 Task: Open a create button.
Action: Mouse moved to (1103, 293)
Screenshot: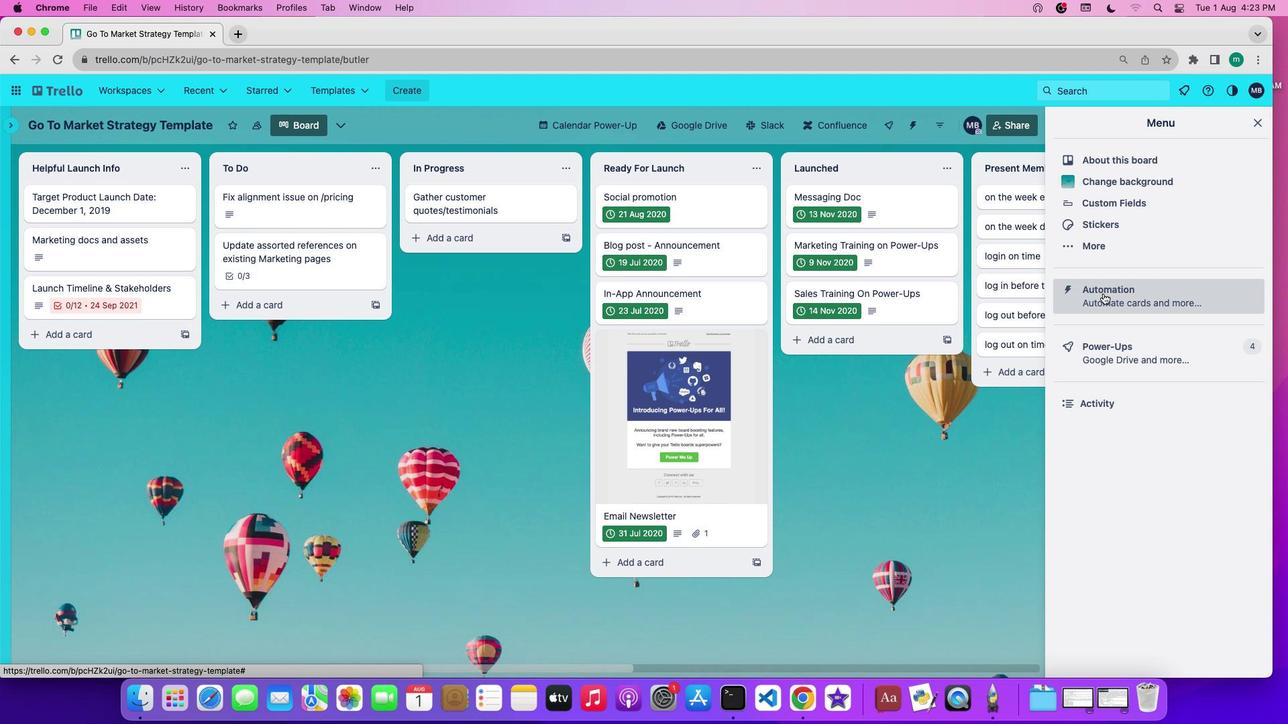 
Action: Mouse pressed left at (1103, 293)
Screenshot: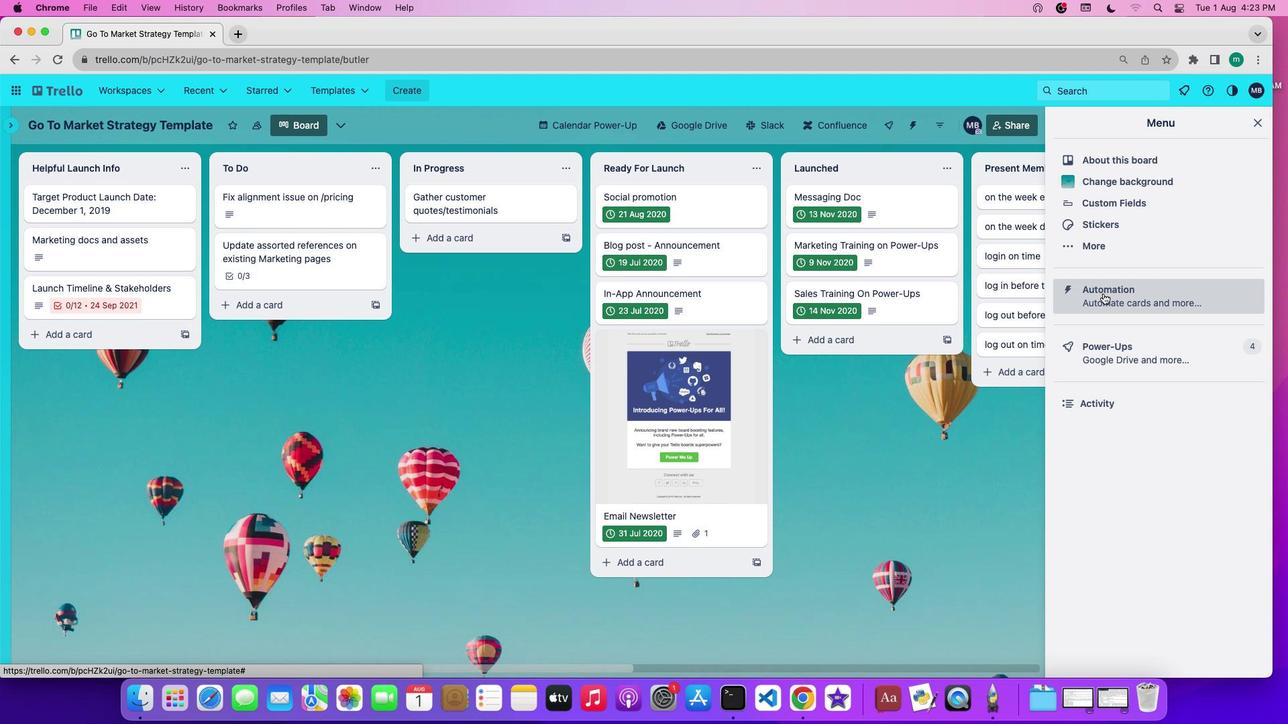 
Action: Mouse moved to (56, 350)
Screenshot: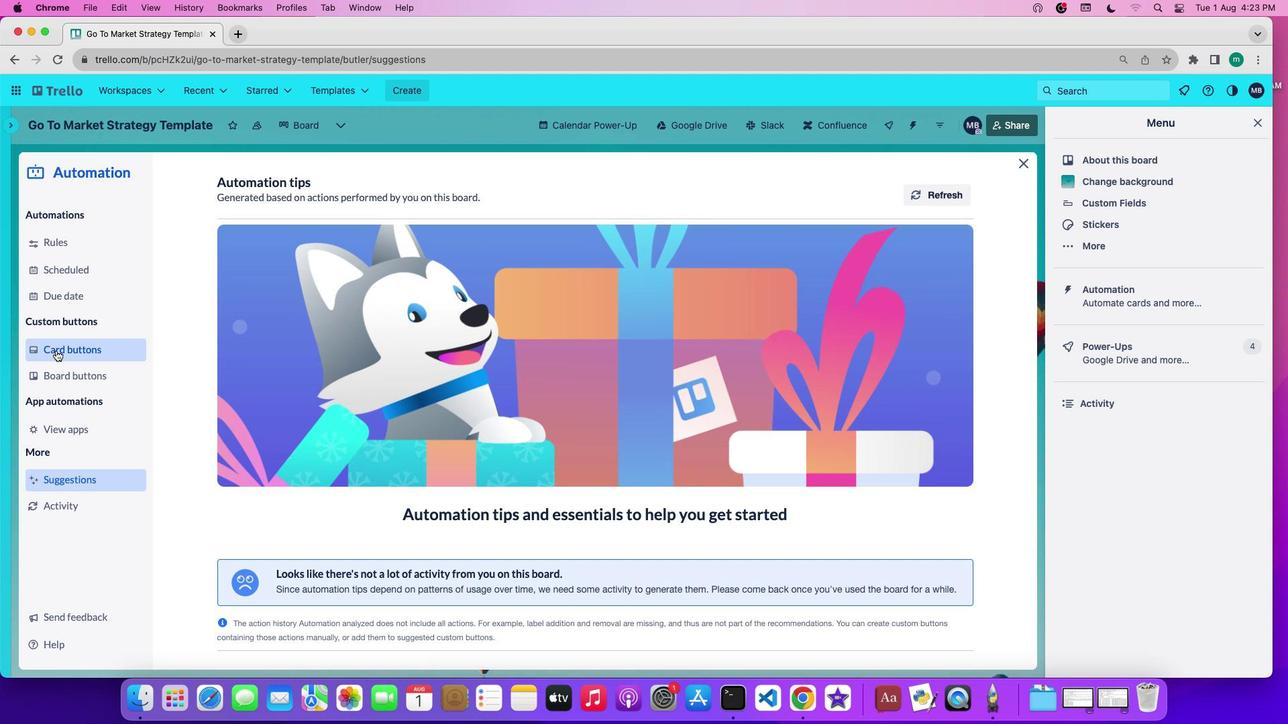 
Action: Mouse pressed left at (56, 350)
Screenshot: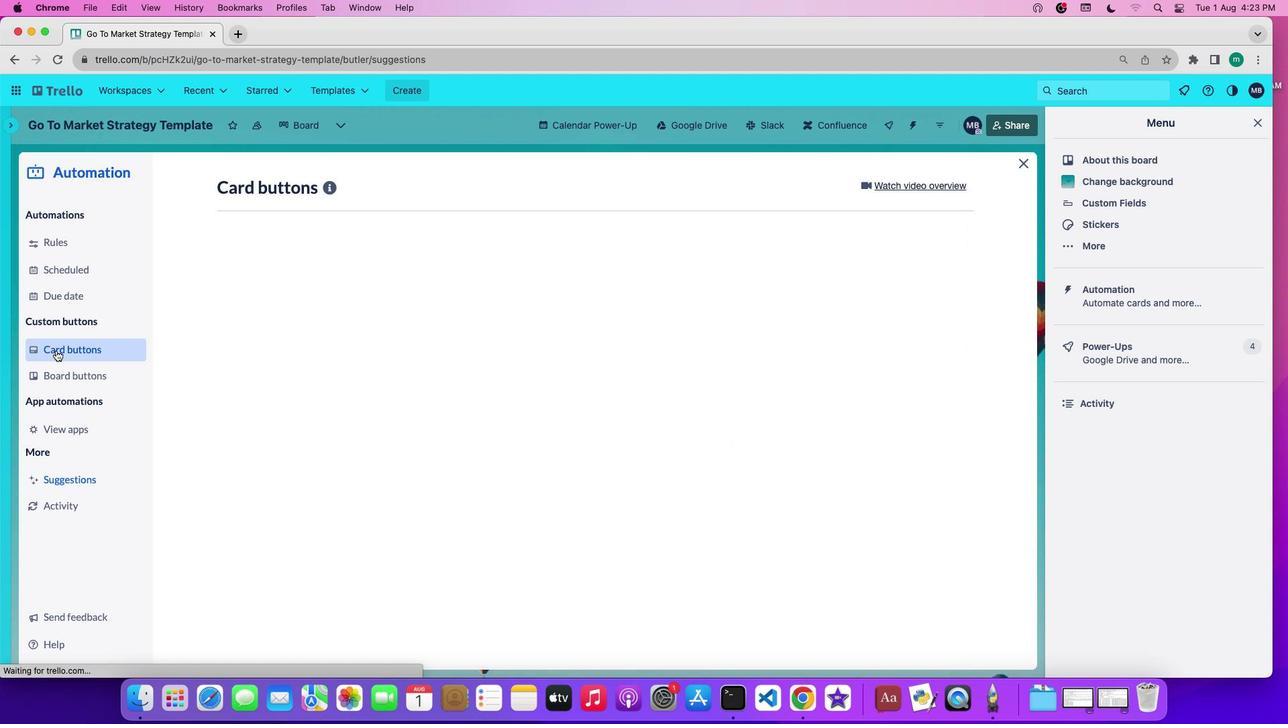 
Action: Mouse moved to (932, 191)
Screenshot: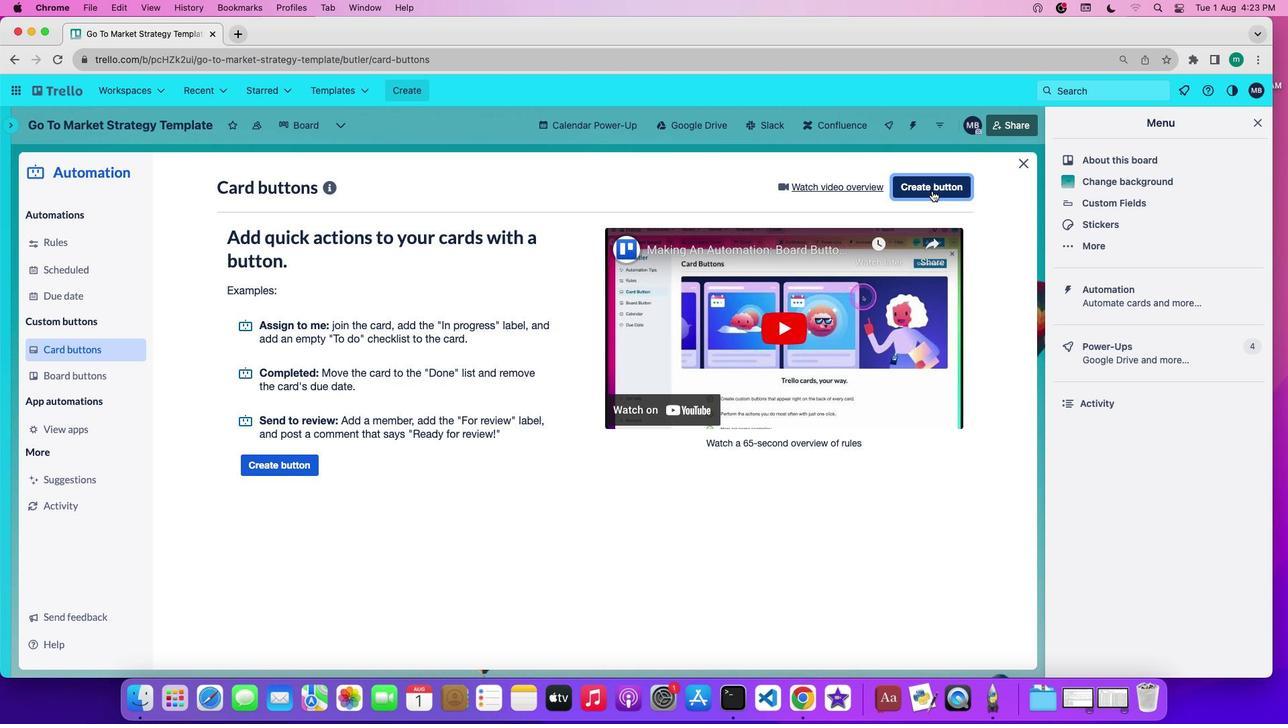 
Action: Mouse pressed left at (932, 191)
Screenshot: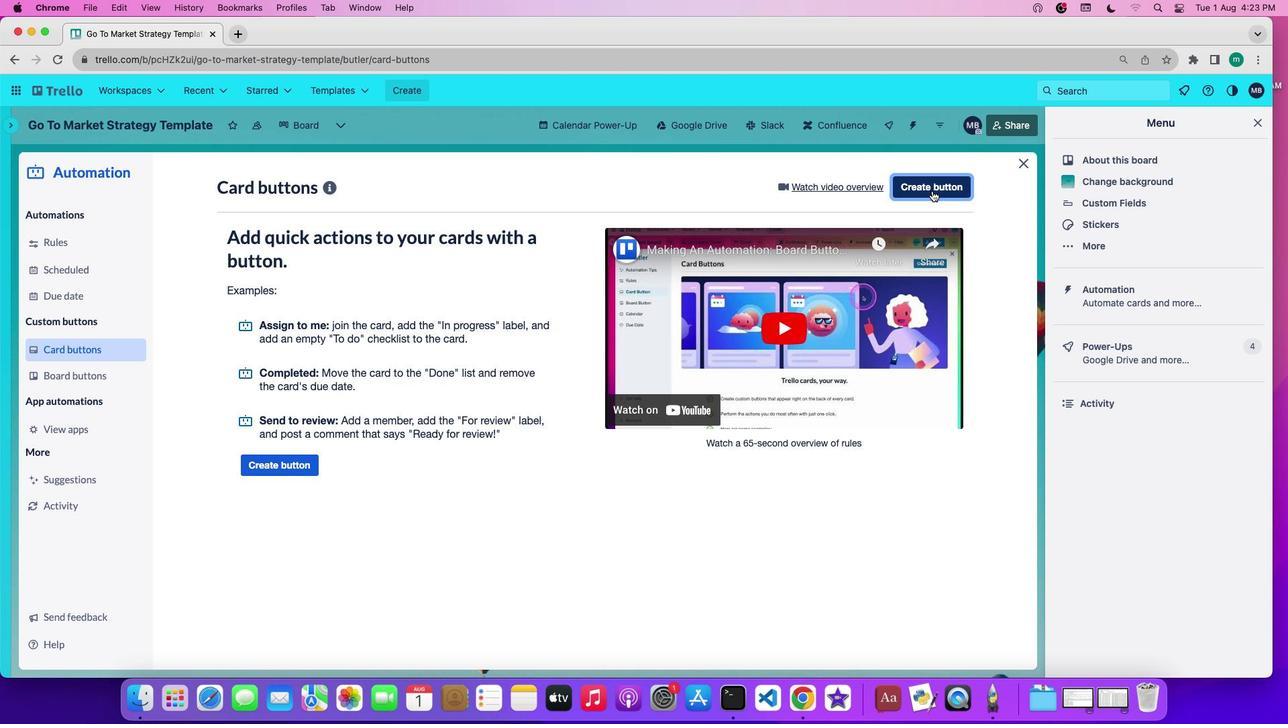 
Action: Mouse moved to (263, 281)
Screenshot: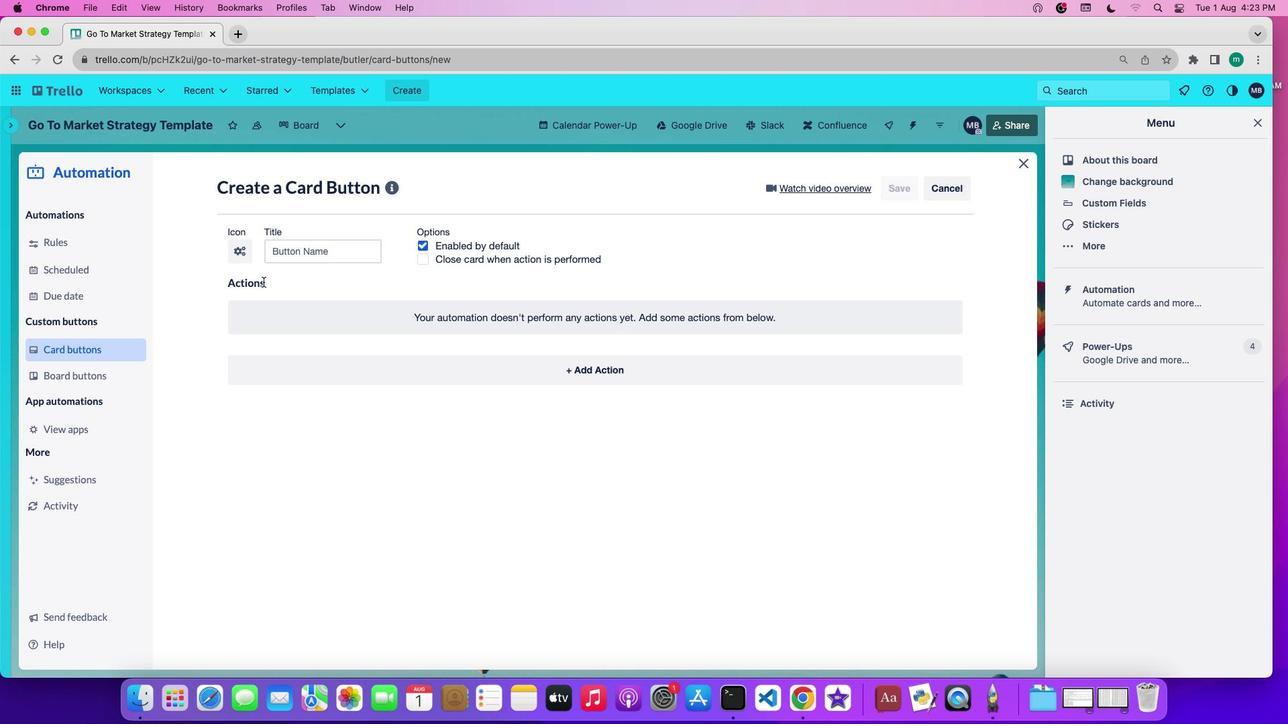 
